 Task: Change the chroma format of the Dirac video decoder using libschroedinger to 4:4:4.
Action: Mouse moved to (122, 20)
Screenshot: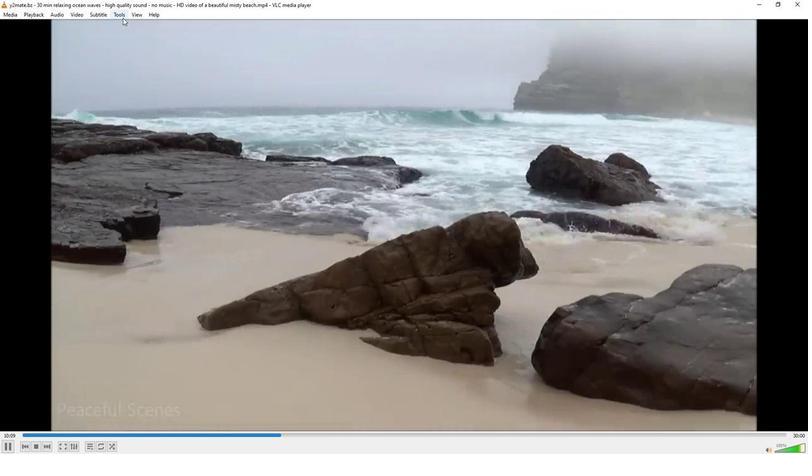 
Action: Mouse pressed left at (122, 20)
Screenshot: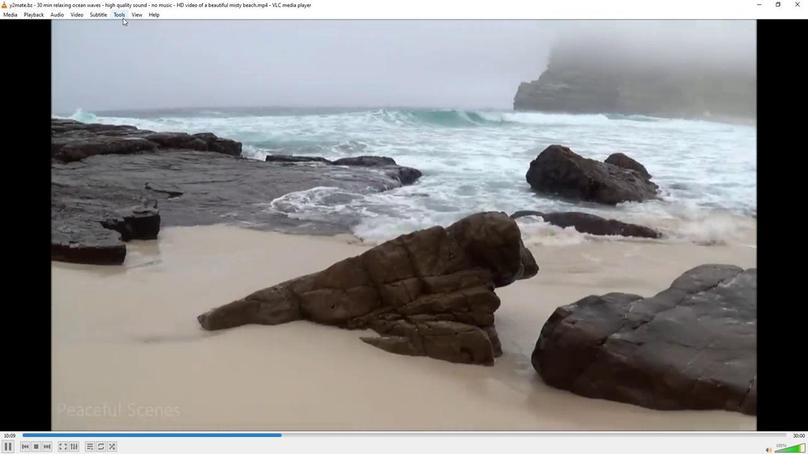 
Action: Mouse moved to (137, 116)
Screenshot: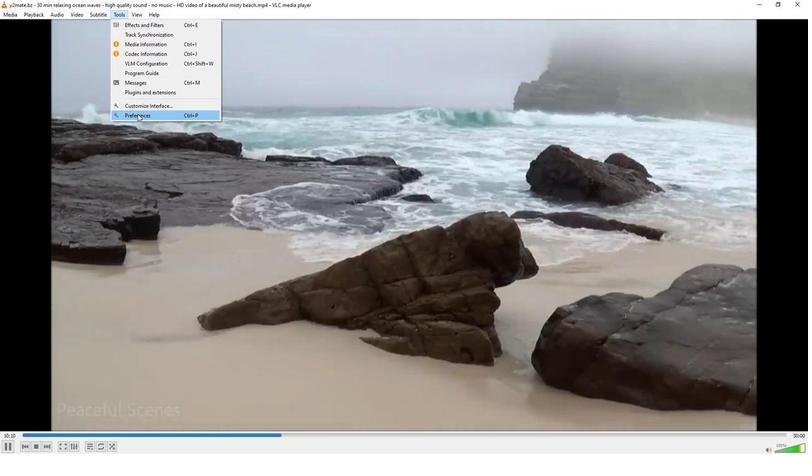 
Action: Mouse pressed left at (137, 116)
Screenshot: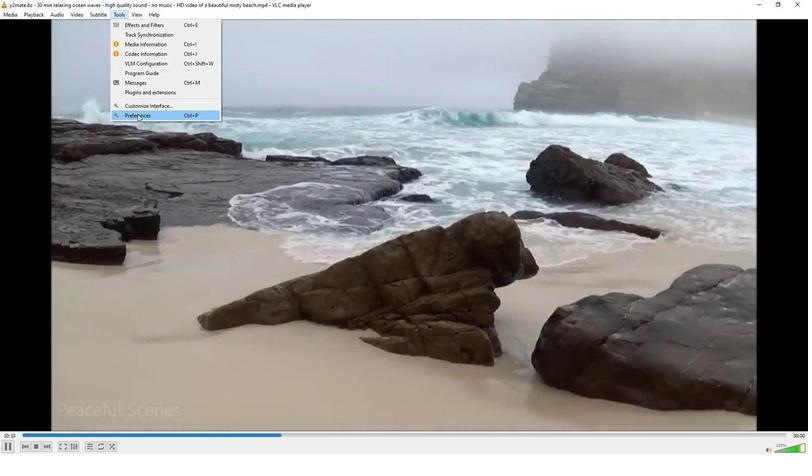 
Action: Mouse moved to (94, 351)
Screenshot: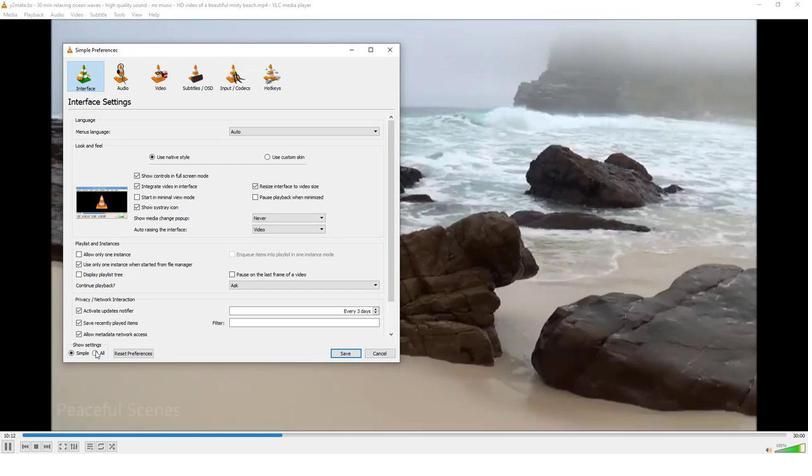 
Action: Mouse pressed left at (94, 351)
Screenshot: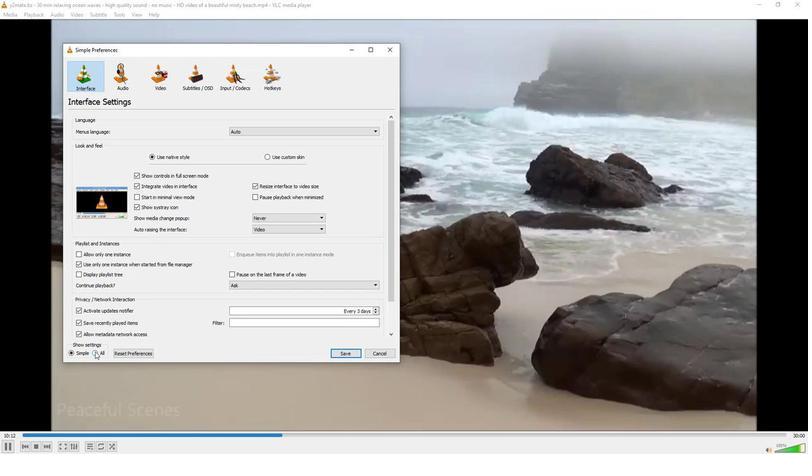 
Action: Mouse moved to (84, 268)
Screenshot: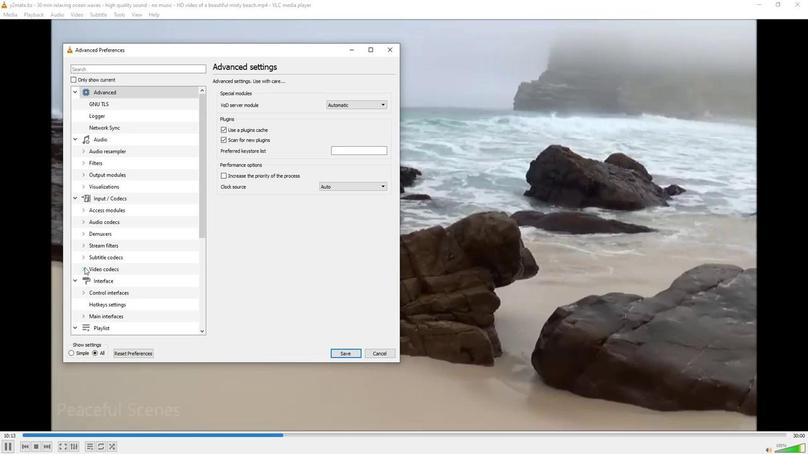 
Action: Mouse pressed left at (84, 268)
Screenshot: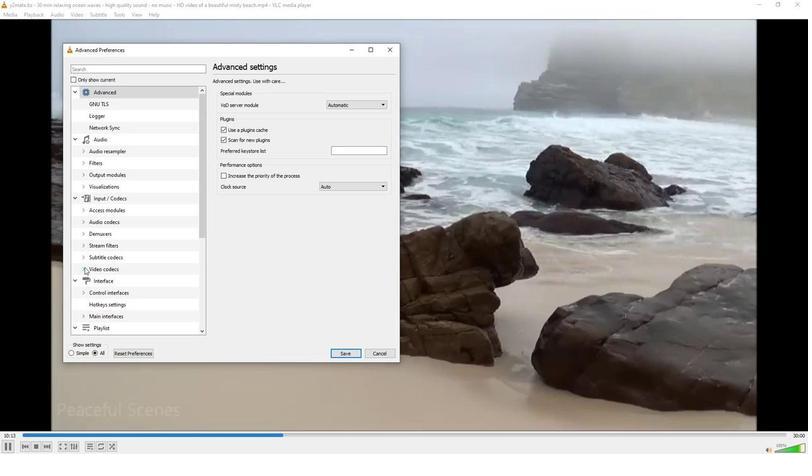 
Action: Mouse moved to (108, 326)
Screenshot: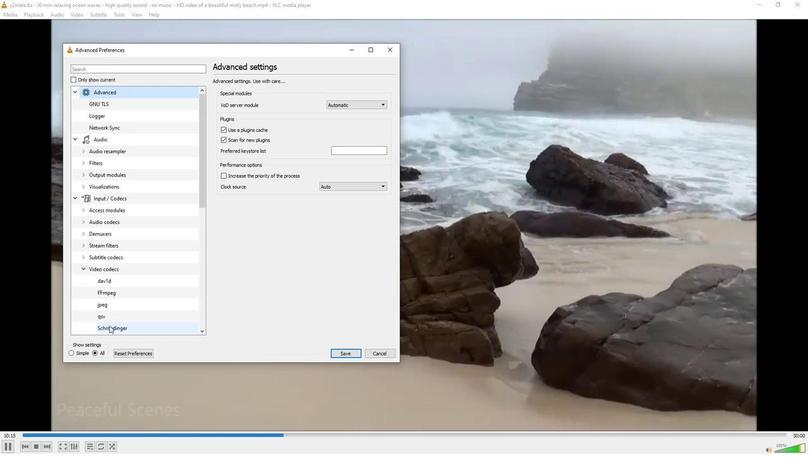 
Action: Mouse pressed left at (108, 326)
Screenshot: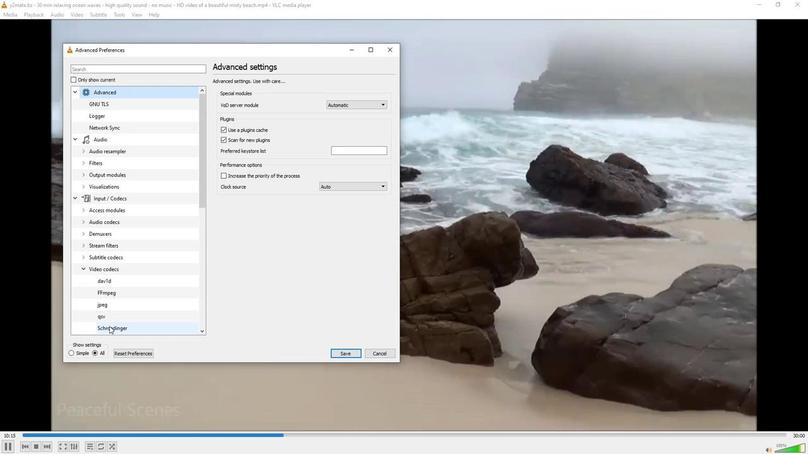 
Action: Mouse moved to (353, 197)
Screenshot: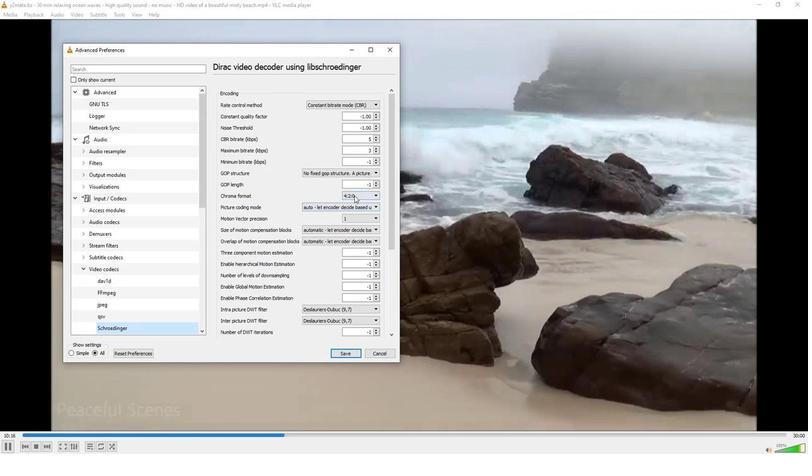 
Action: Mouse pressed left at (353, 197)
Screenshot: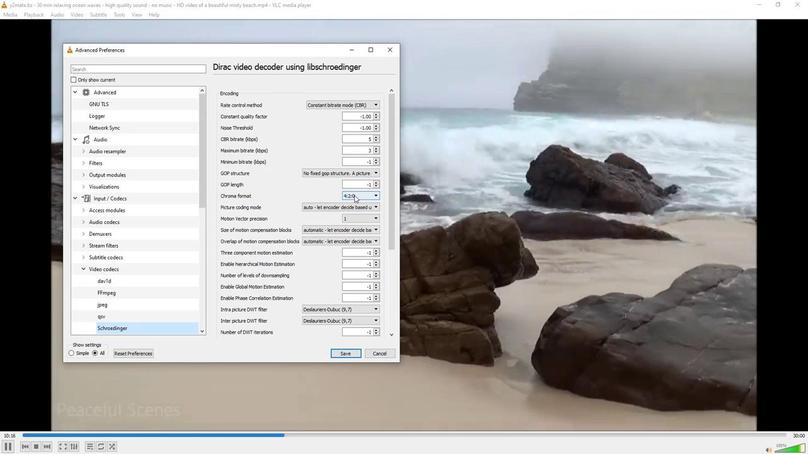 
Action: Mouse moved to (350, 216)
Screenshot: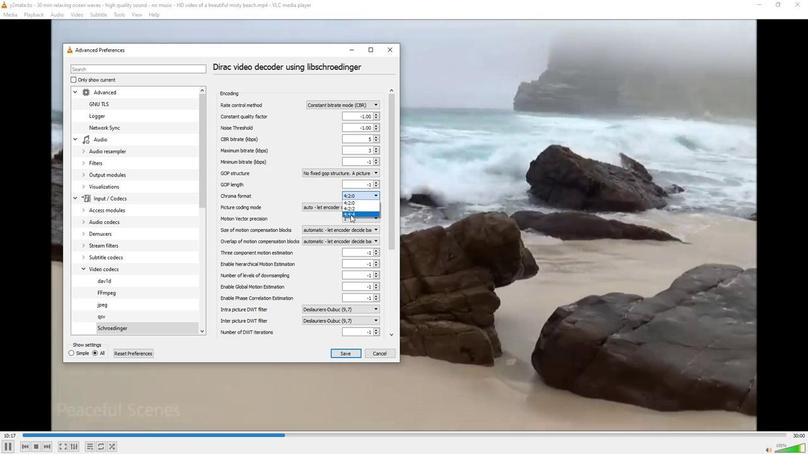 
Action: Mouse pressed left at (350, 216)
Screenshot: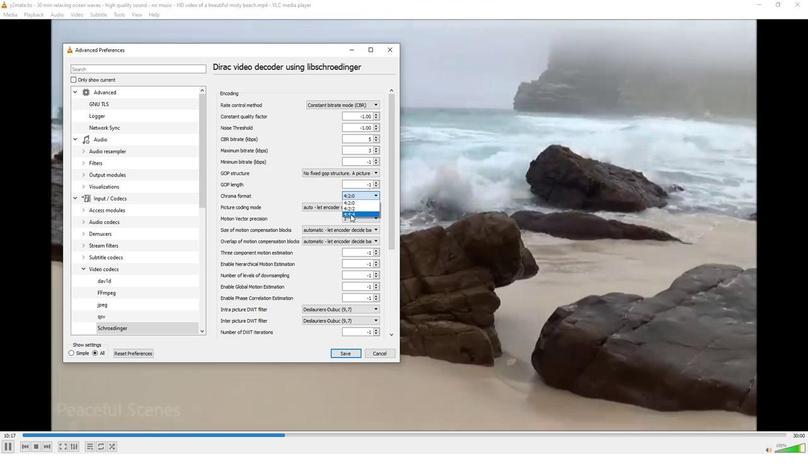 
Action: Mouse moved to (317, 217)
Screenshot: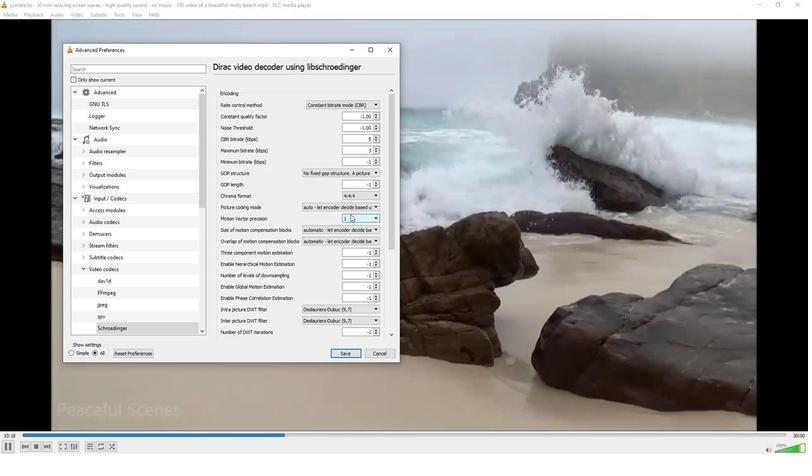 
